 Task: Add comments to explain security measures or considerations in your script.
Action: Mouse moved to (734, 323)
Screenshot: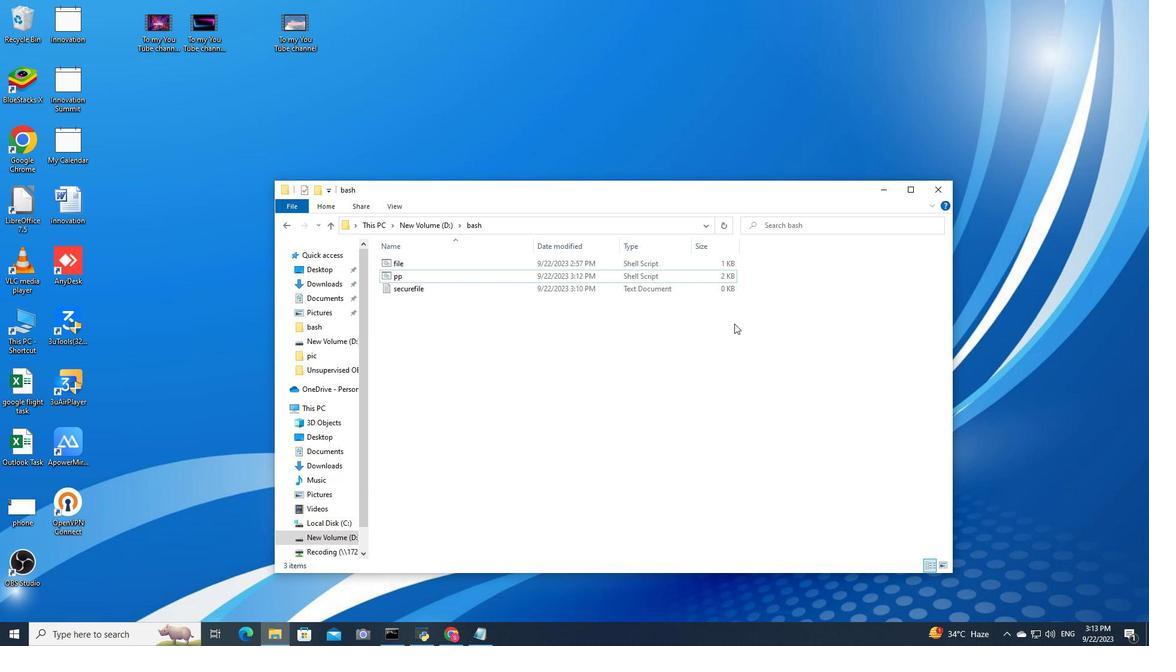 
Action: Mouse pressed left at (734, 323)
Screenshot: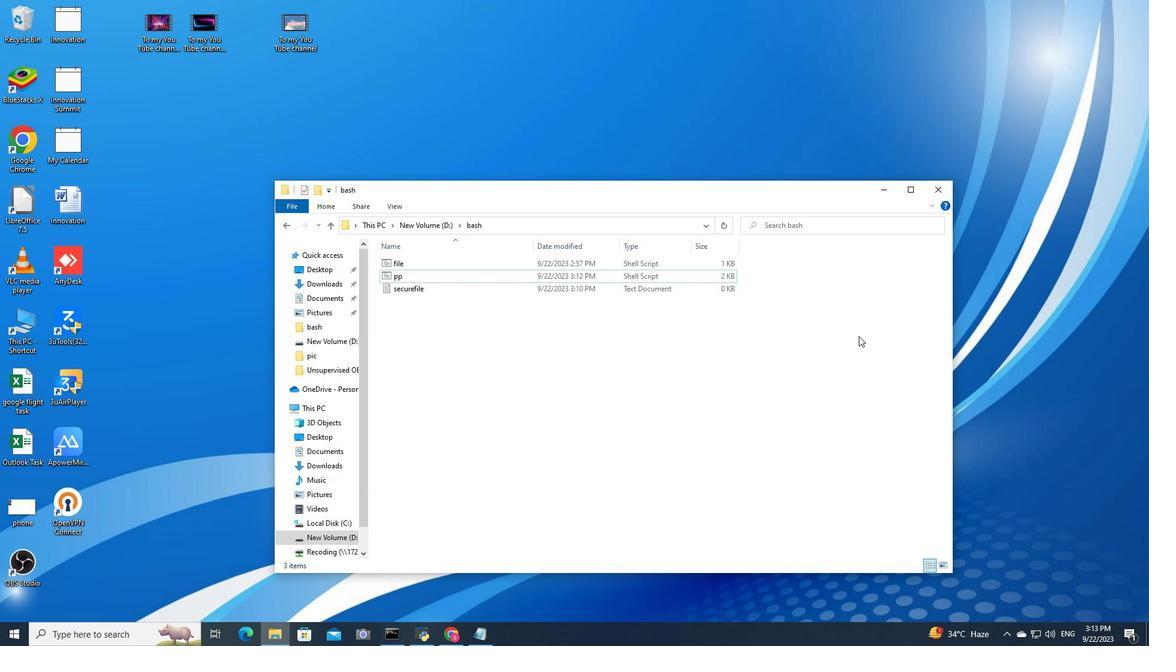 
Action: Mouse moved to (859, 336)
Screenshot: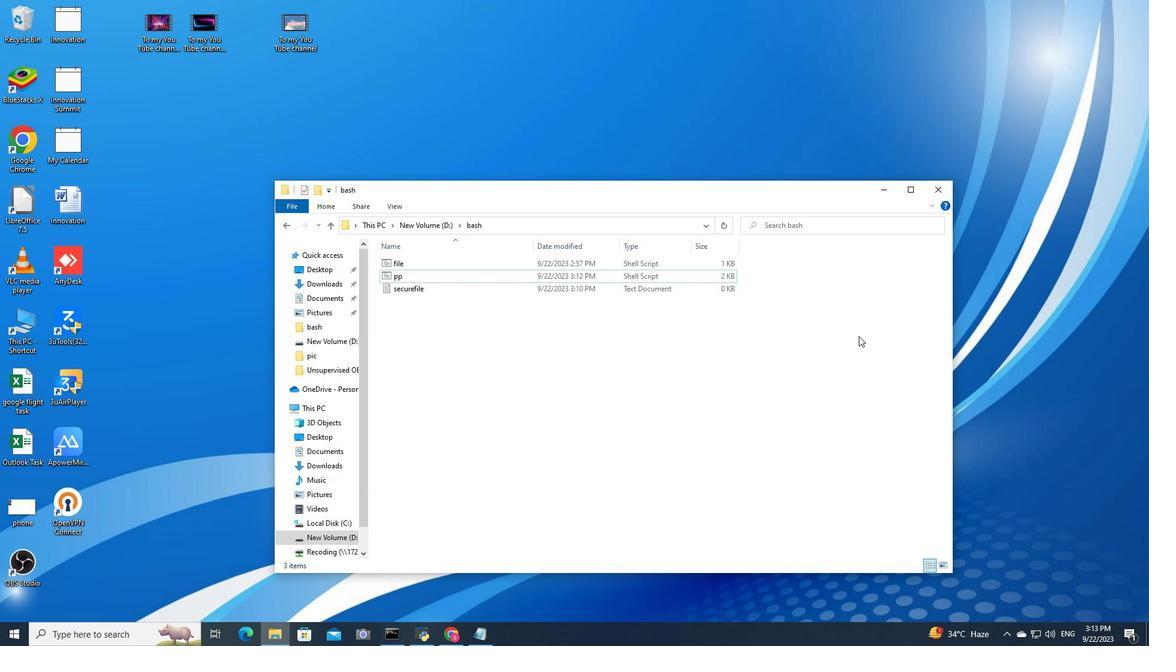 
Action: Mouse pressed left at (859, 336)
Screenshot: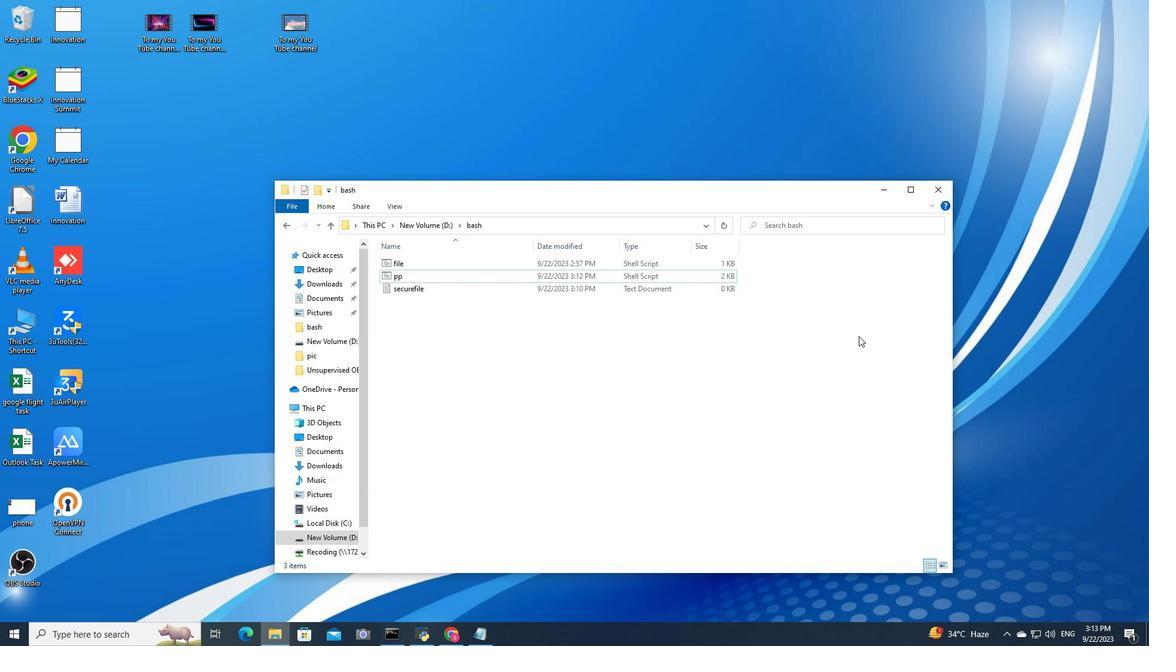 
